 Task: Select the all option in the auto fetch.
Action: Mouse moved to (36, 586)
Screenshot: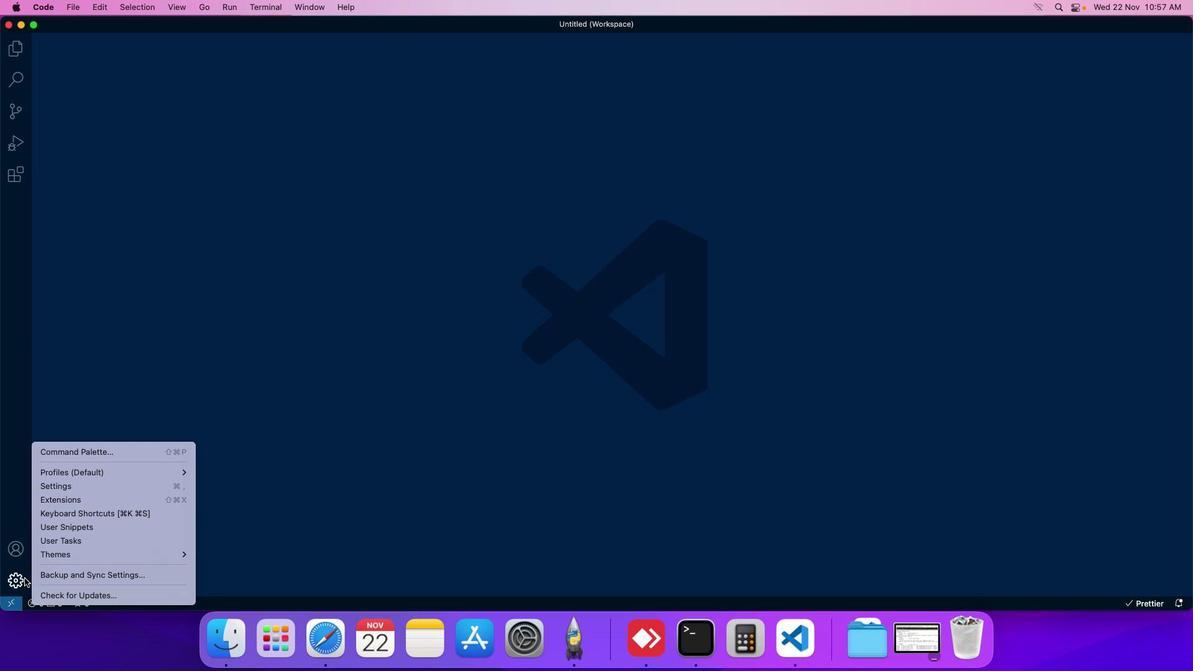 
Action: Mouse pressed left at (36, 586)
Screenshot: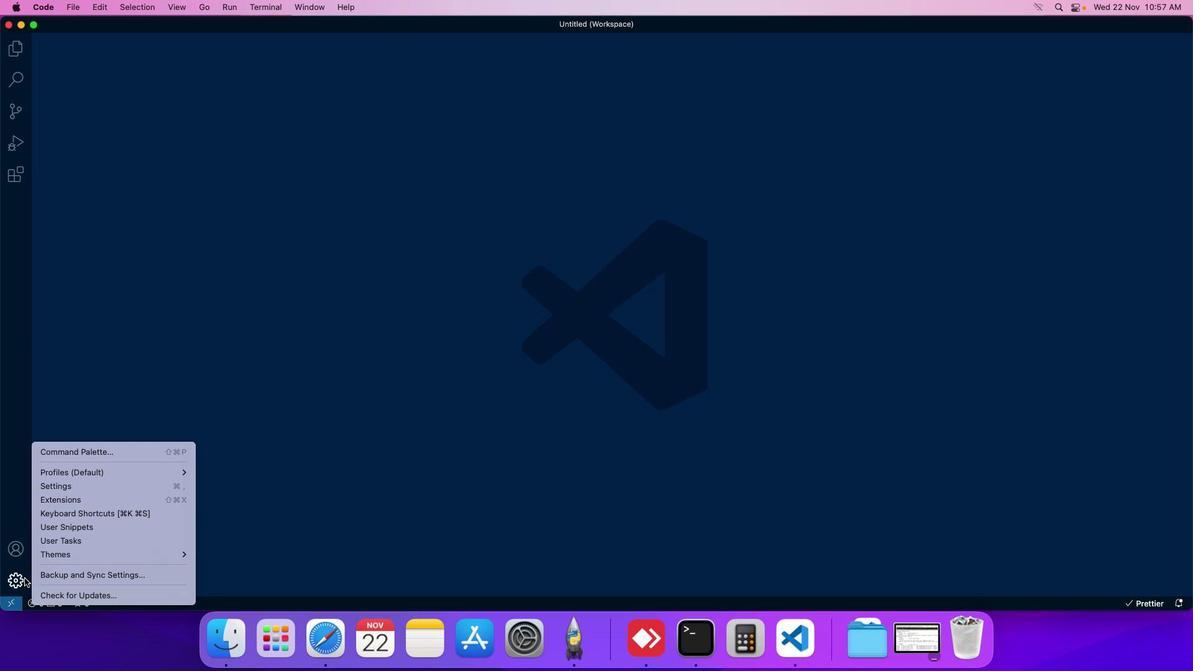 
Action: Mouse moved to (64, 495)
Screenshot: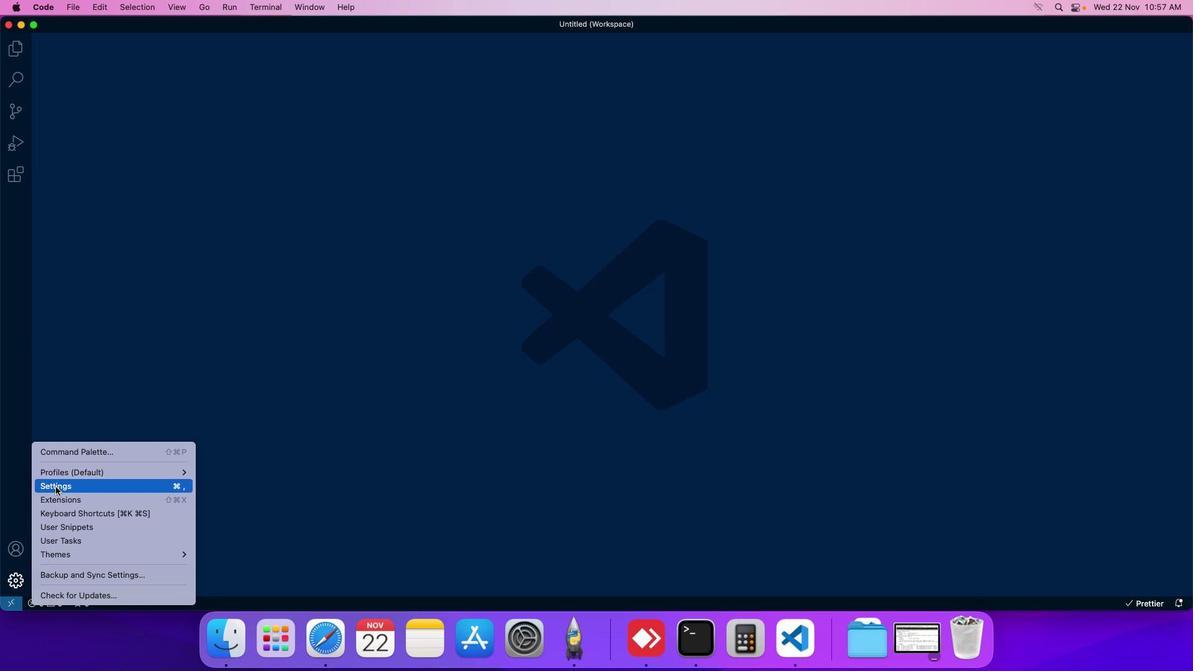
Action: Mouse pressed left at (64, 495)
Screenshot: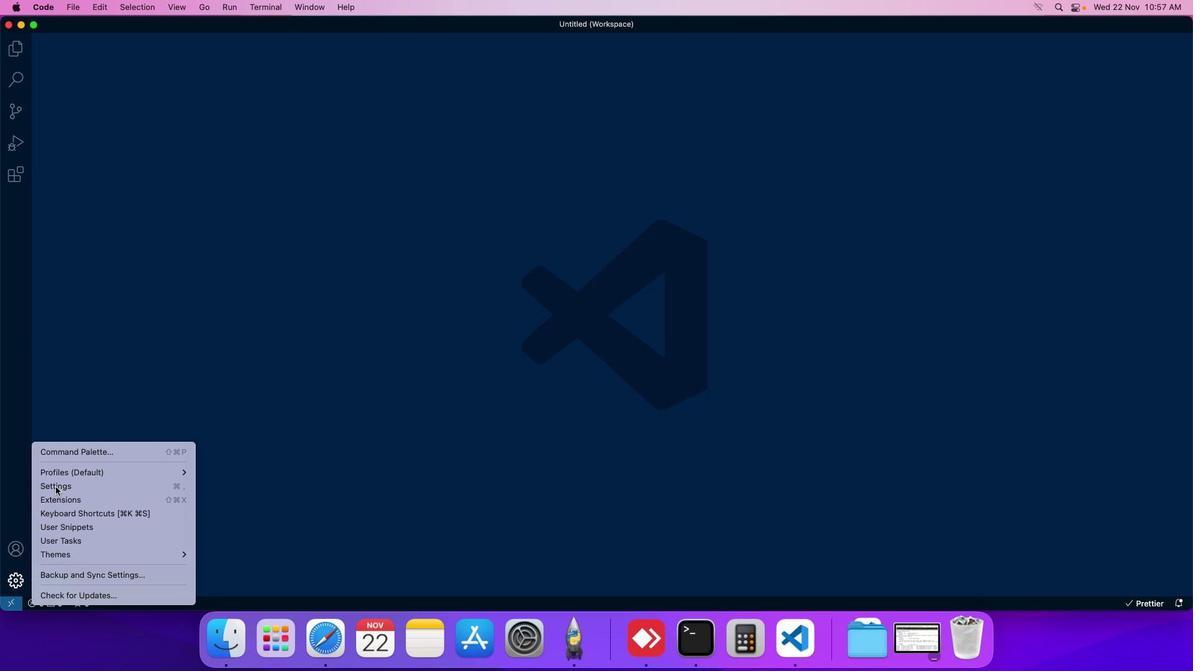 
Action: Mouse moved to (295, 108)
Screenshot: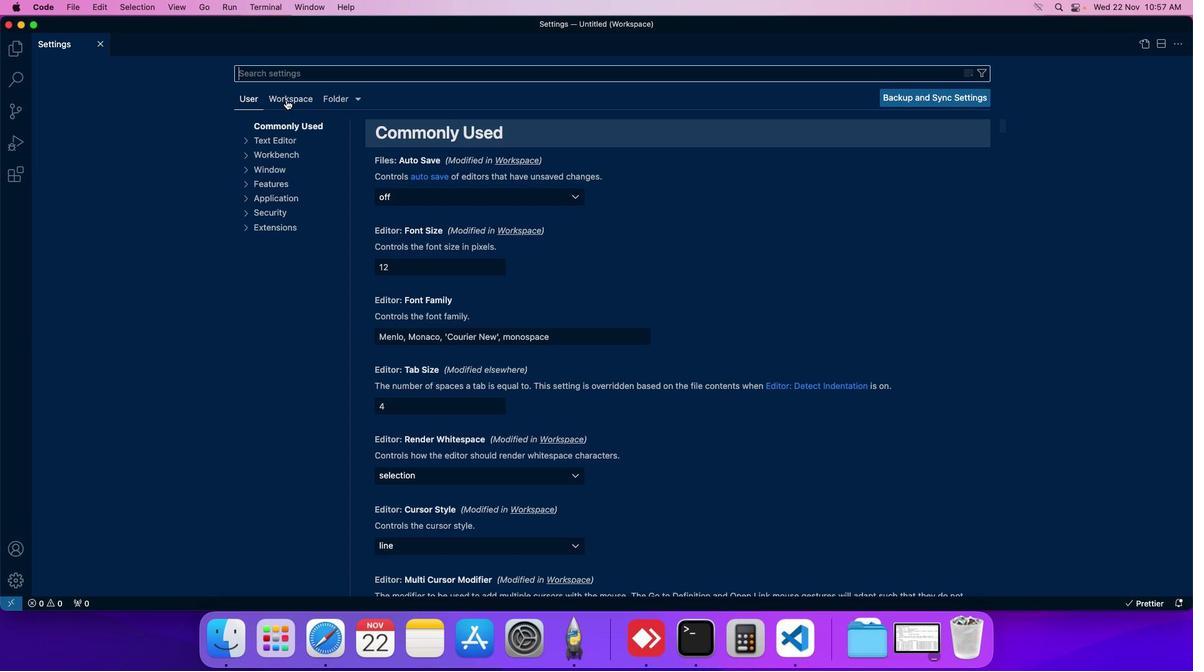 
Action: Mouse pressed left at (295, 108)
Screenshot: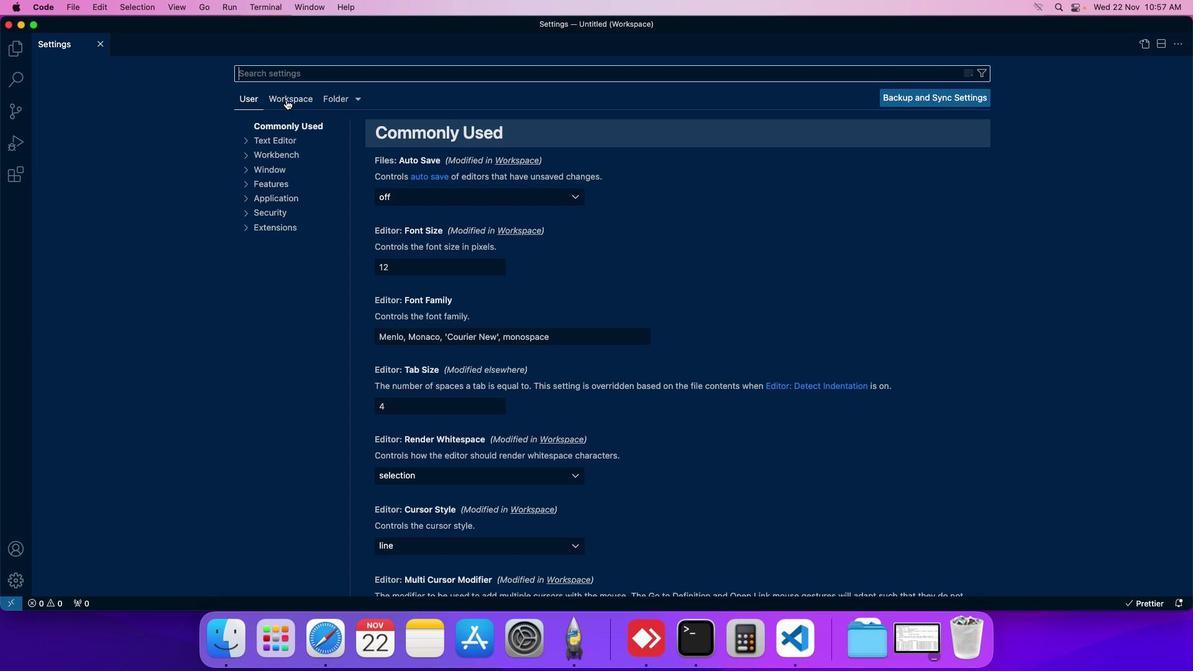 
Action: Mouse moved to (273, 222)
Screenshot: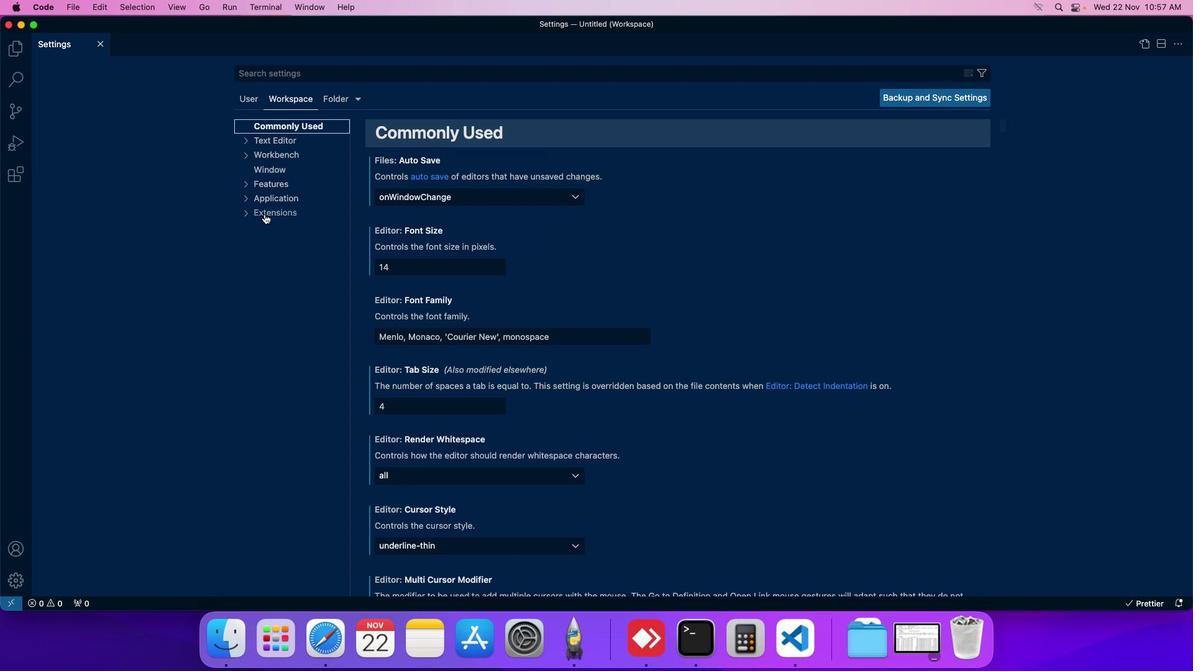 
Action: Mouse pressed left at (273, 222)
Screenshot: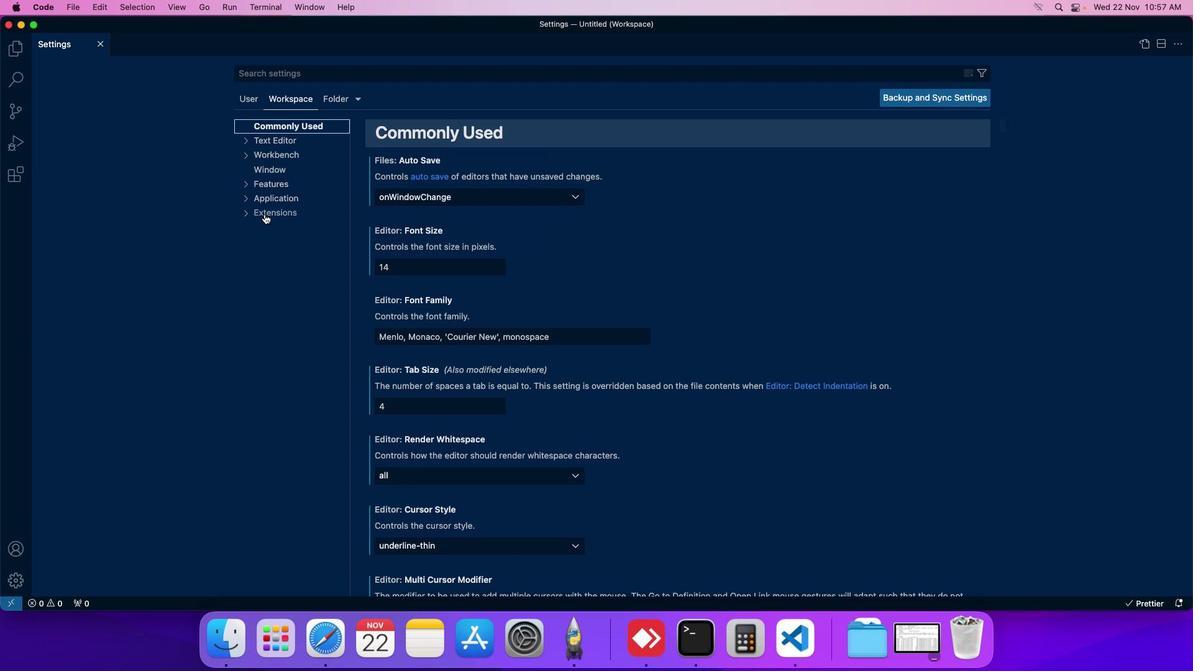 
Action: Mouse moved to (278, 275)
Screenshot: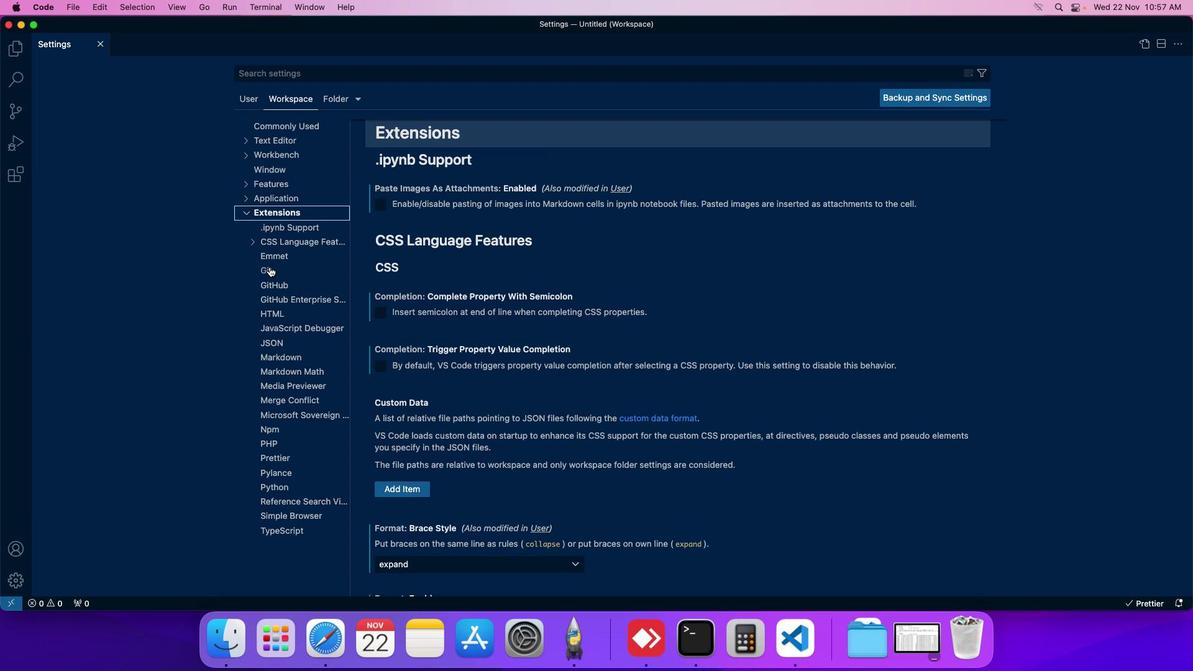 
Action: Mouse pressed left at (278, 275)
Screenshot: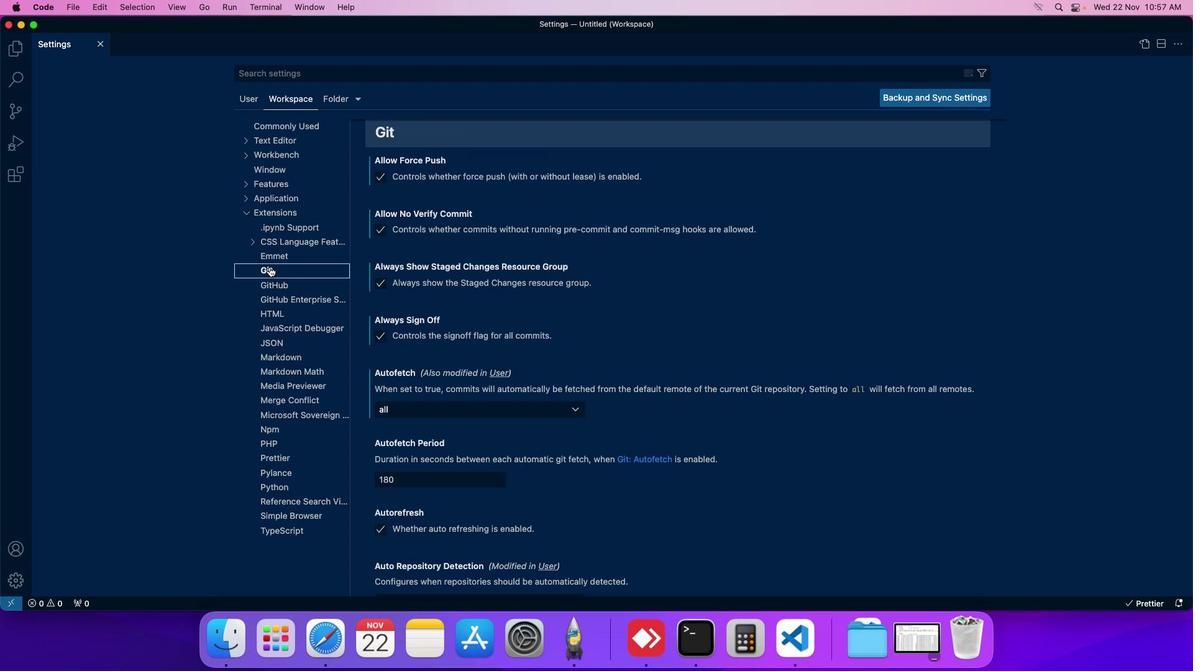 
Action: Mouse moved to (278, 275)
Screenshot: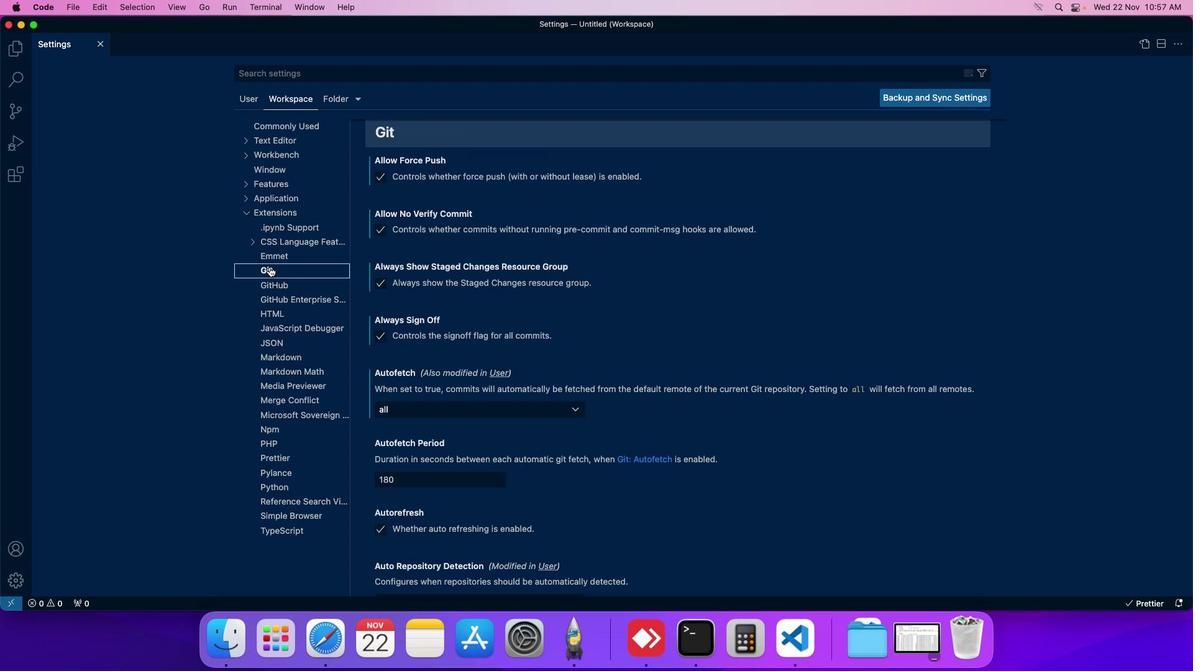 
Action: Mouse pressed left at (278, 275)
Screenshot: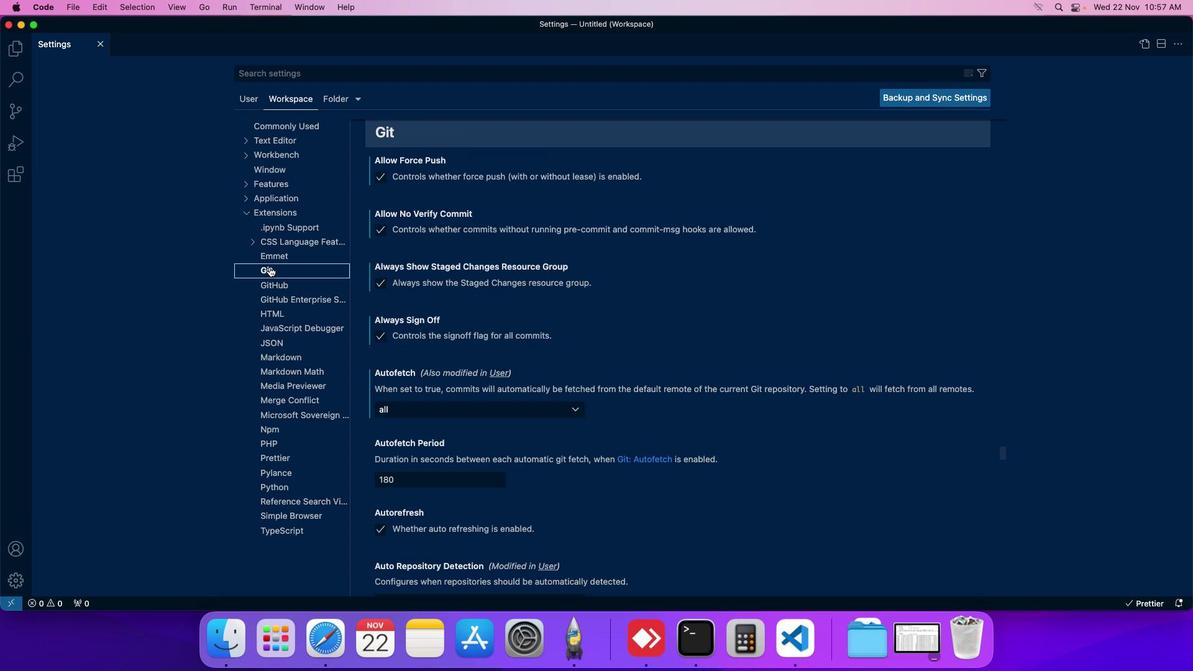 
Action: Mouse moved to (402, 303)
Screenshot: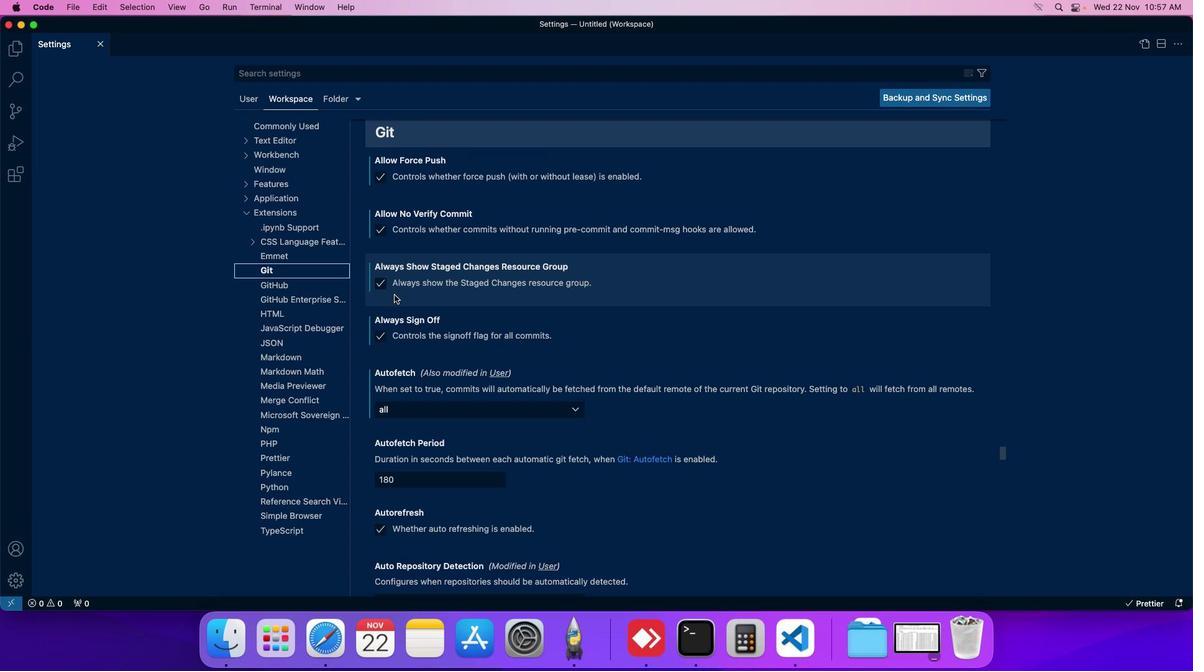 
Action: Mouse scrolled (402, 303) with delta (8, 8)
Screenshot: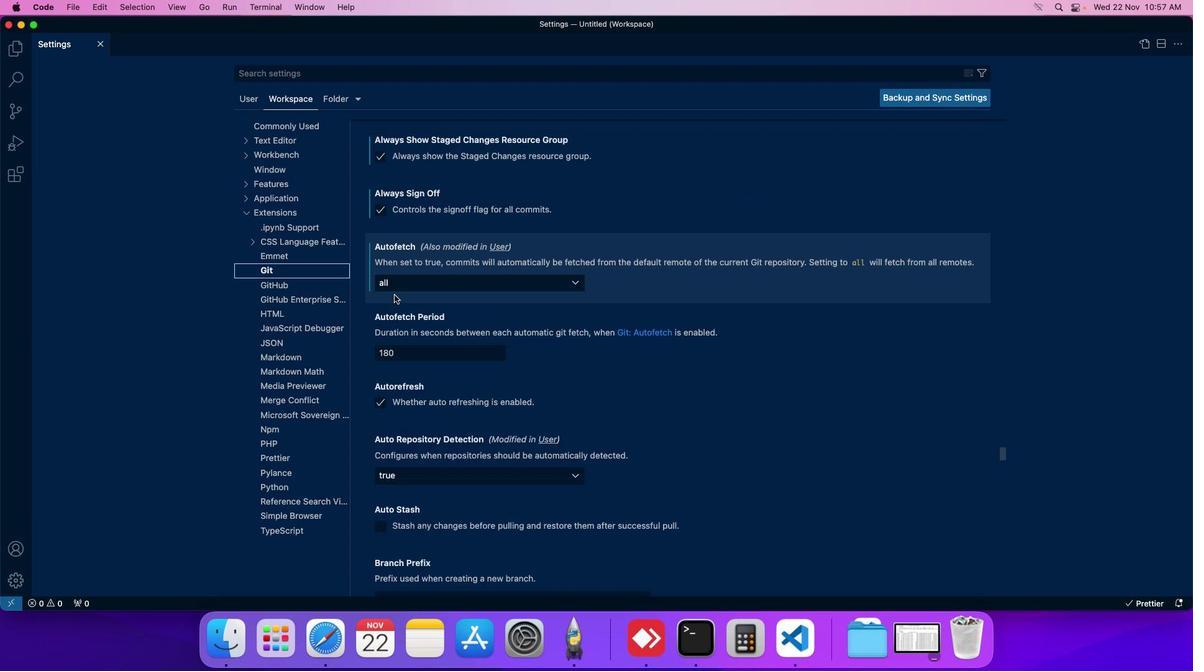 
Action: Mouse scrolled (402, 303) with delta (8, 8)
Screenshot: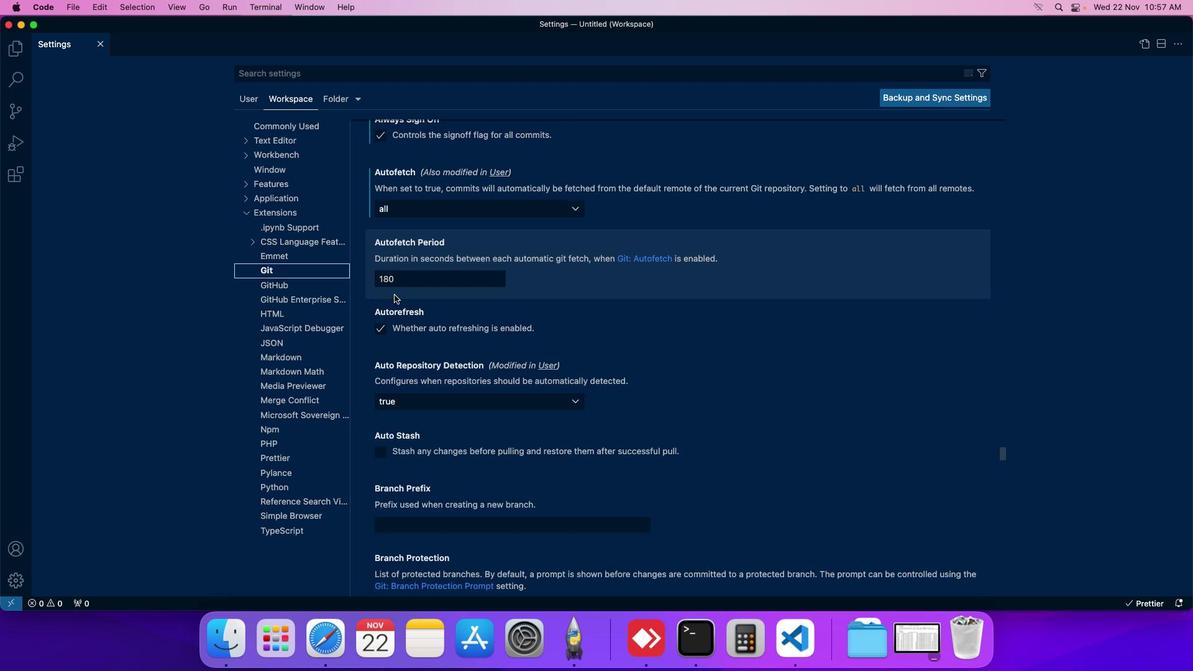 
Action: Mouse scrolled (402, 303) with delta (8, 8)
Screenshot: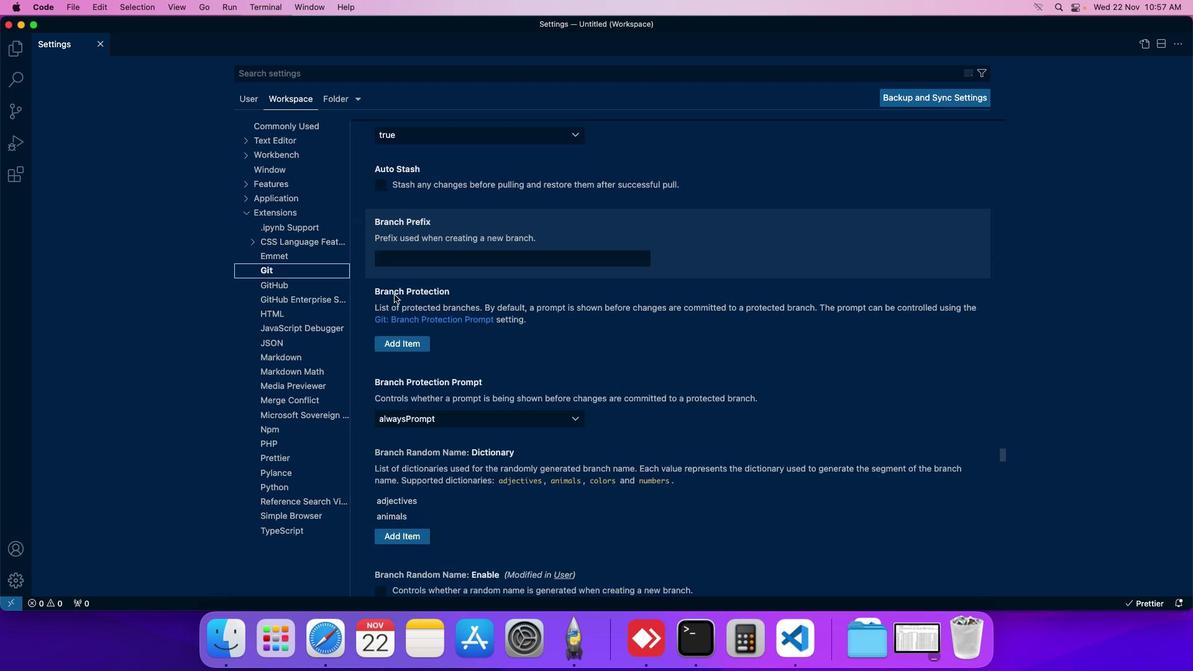 
Action: Mouse scrolled (402, 303) with delta (8, 9)
Screenshot: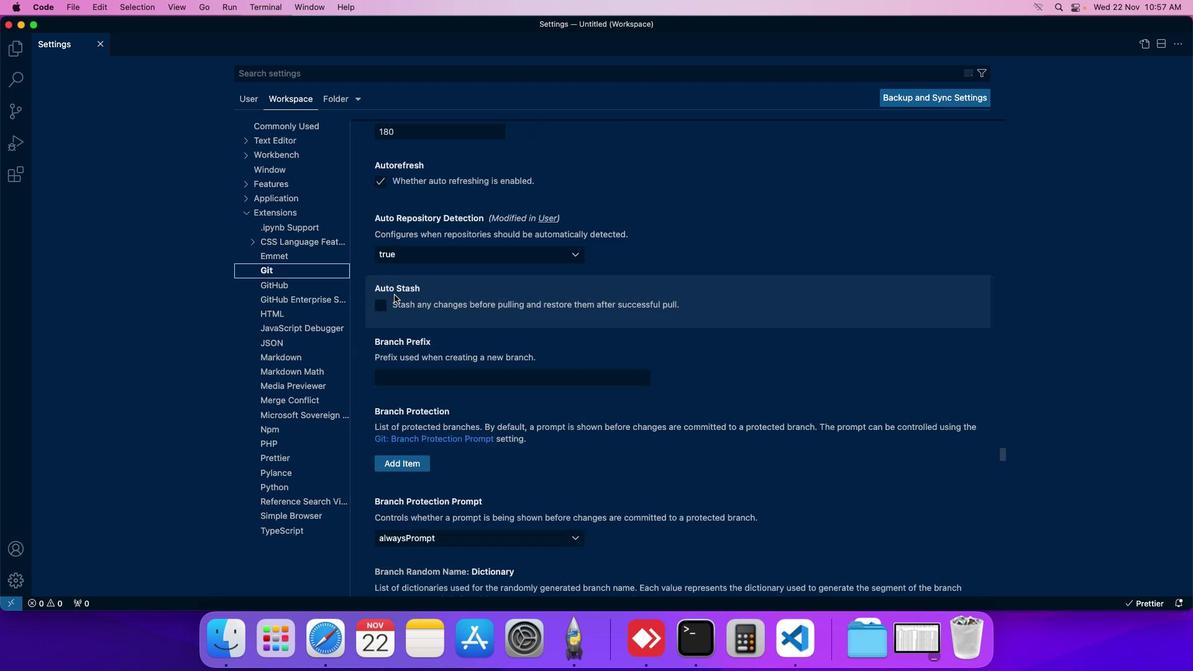 
Action: Mouse scrolled (402, 303) with delta (8, 9)
Screenshot: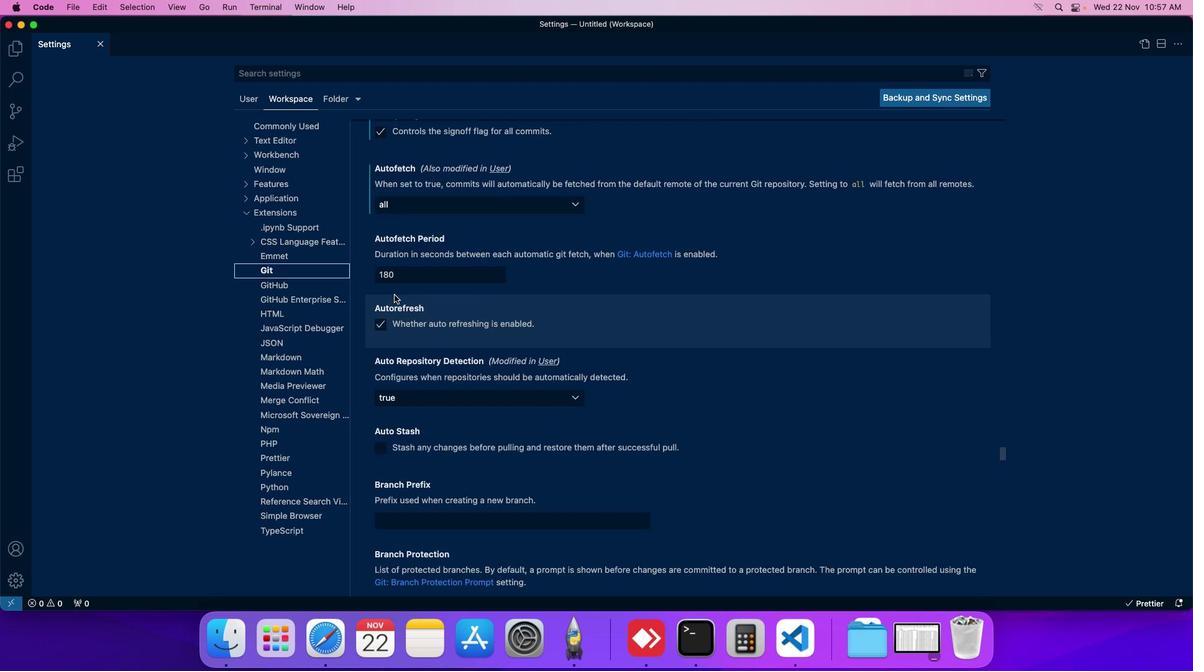 
Action: Mouse moved to (406, 258)
Screenshot: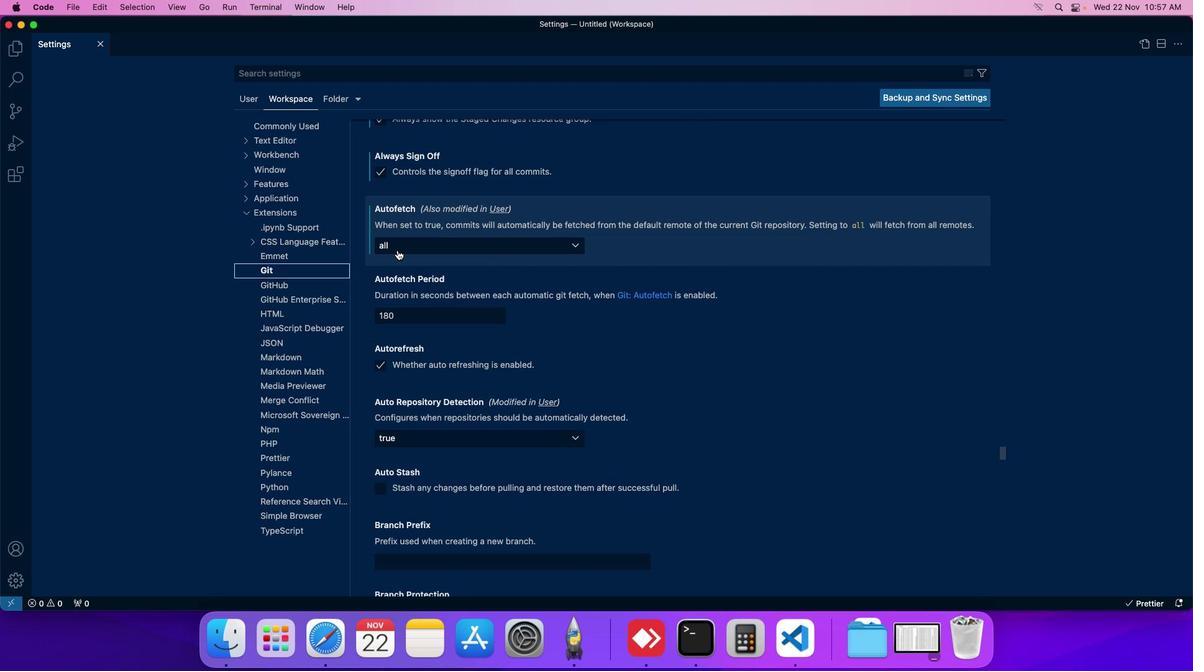 
Action: Mouse pressed left at (406, 258)
Screenshot: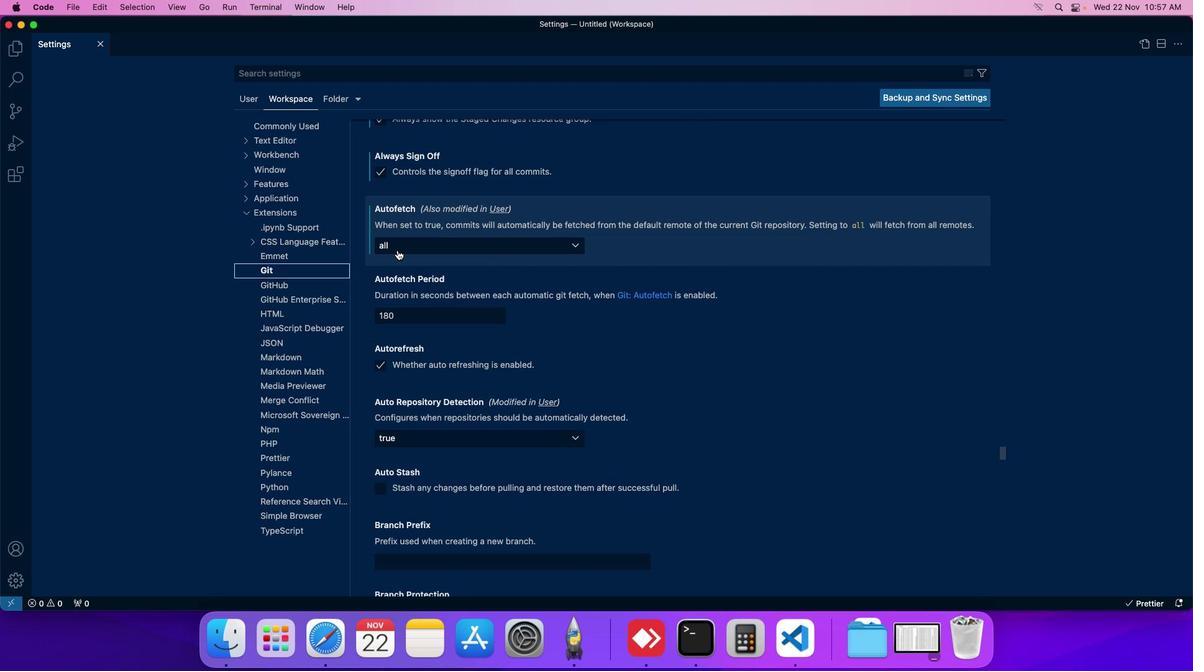 
Action: Mouse moved to (393, 296)
Screenshot: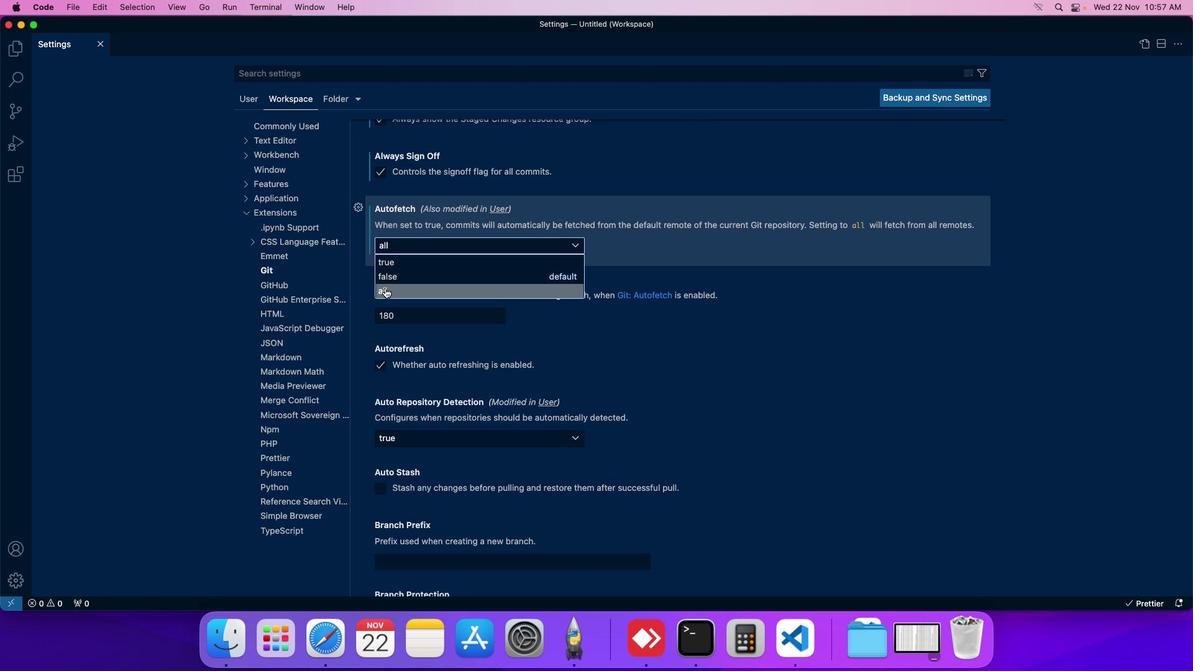 
Action: Mouse pressed left at (393, 296)
Screenshot: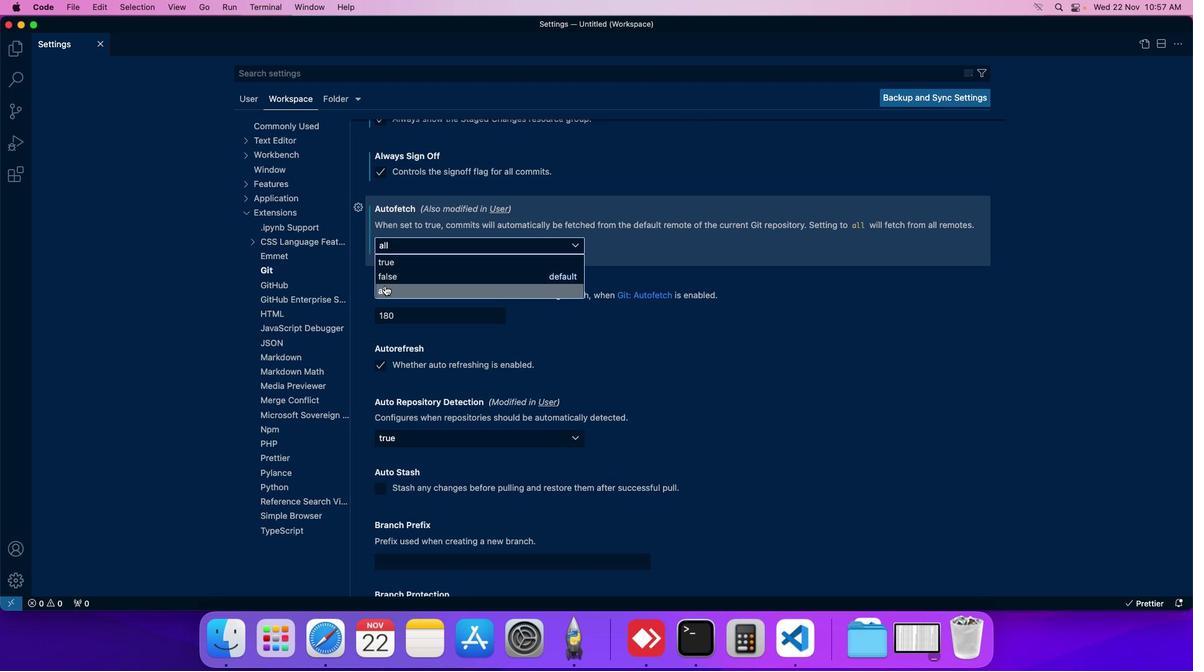 
Action: Mouse moved to (420, 256)
Screenshot: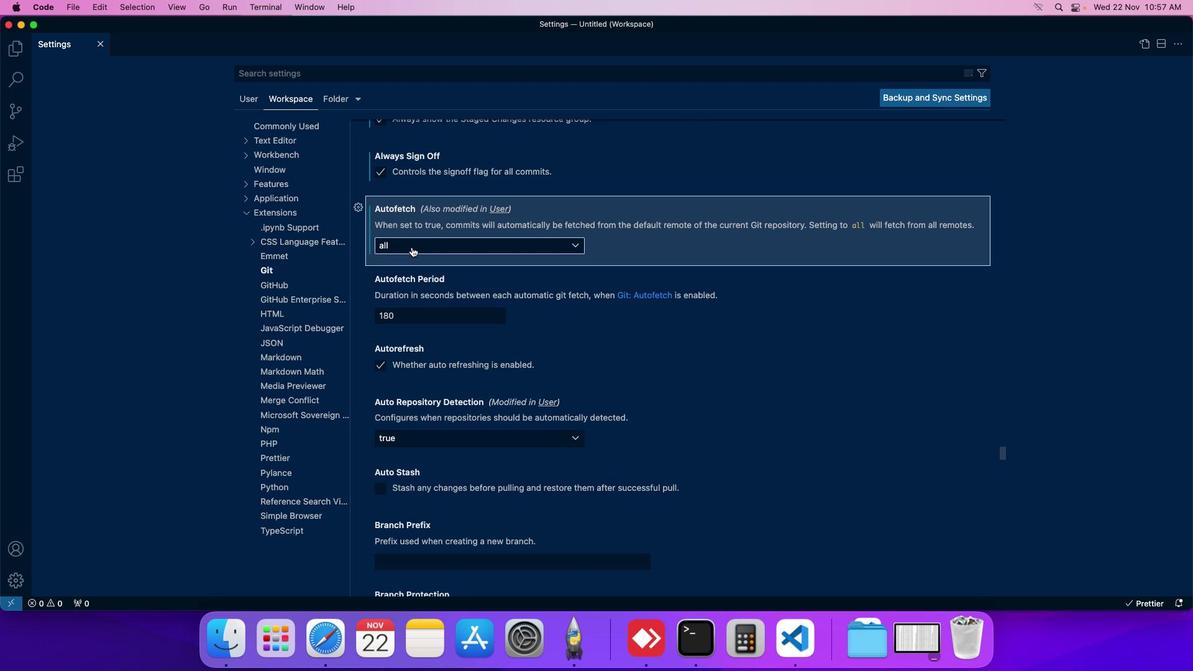 
